 Task: Create Card Project Status Report in Board Marketing ROI to Workspace Customer Relationship Management and Retention. Create Card Food Processing Review in Board Content Management to Workspace Customer Relationship Management and Retention. Create Card Lessons Learned Meeting in Board Content Marketing Case Study Creation and Promotion to Workspace Customer Relationship Management and Retention
Action: Mouse moved to (115, 396)
Screenshot: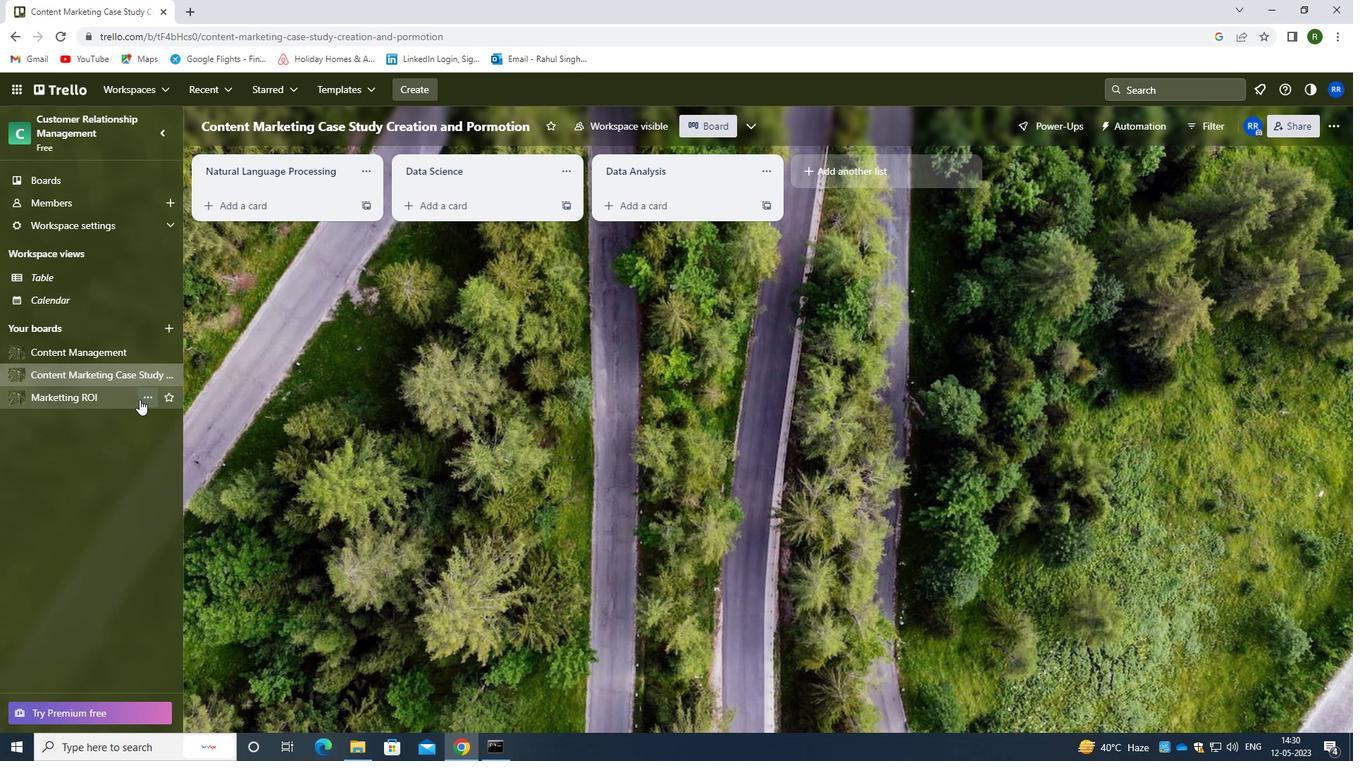
Action: Mouse pressed left at (115, 396)
Screenshot: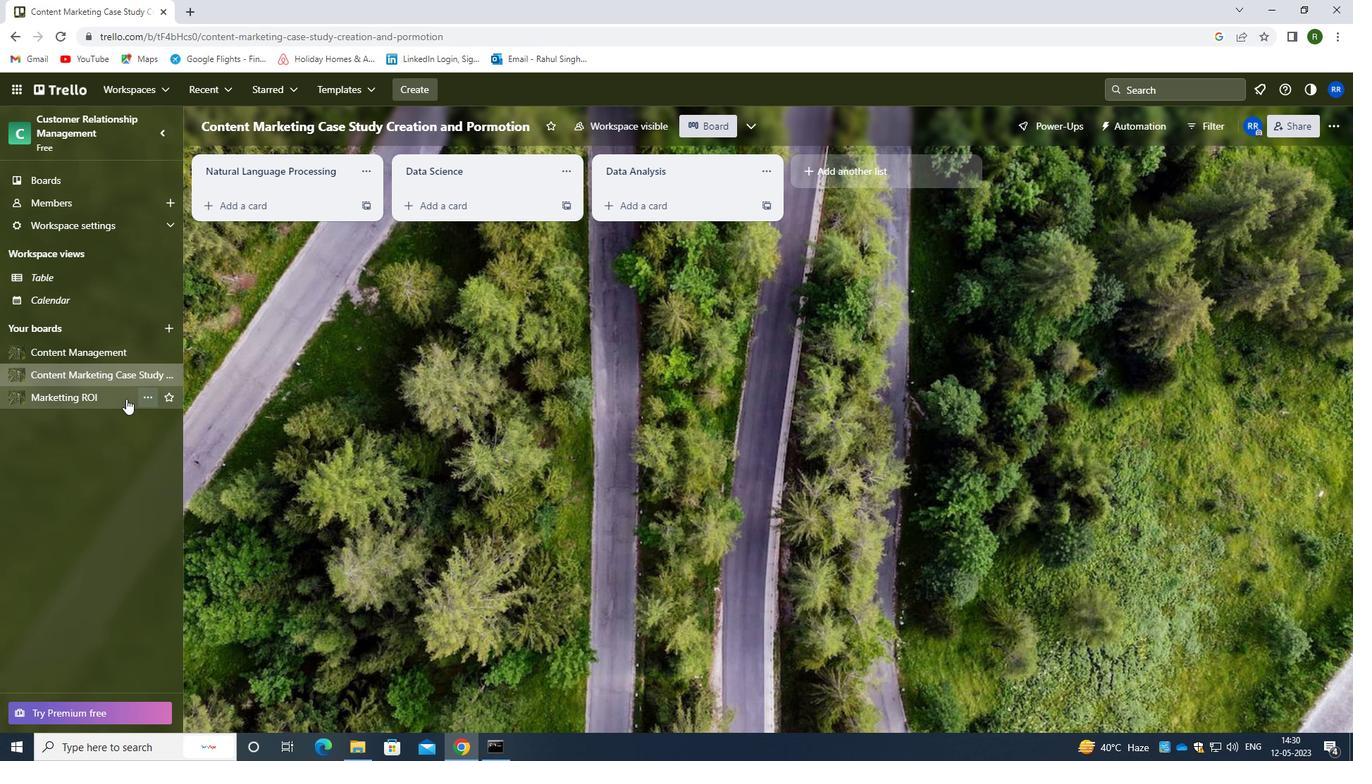 
Action: Mouse moved to (236, 204)
Screenshot: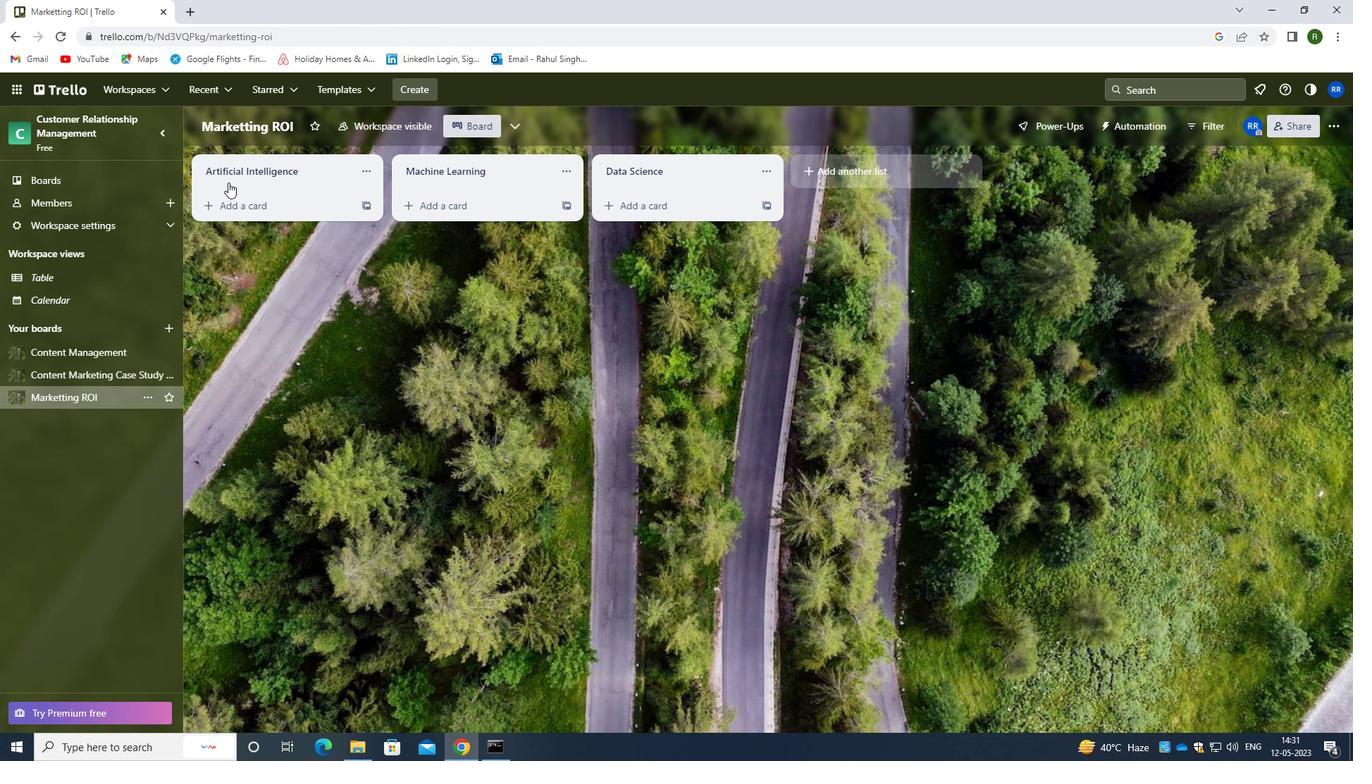 
Action: Mouse pressed left at (236, 204)
Screenshot: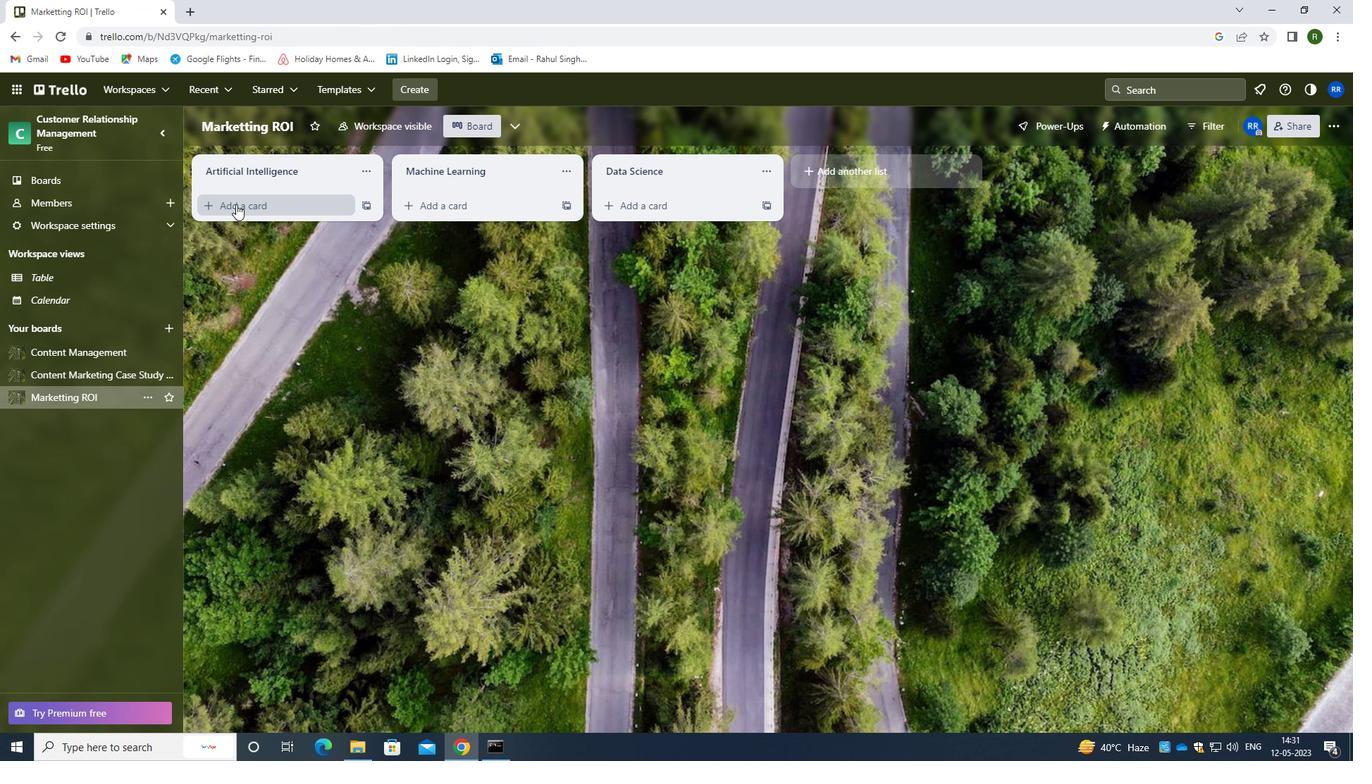 
Action: Mouse moved to (284, 226)
Screenshot: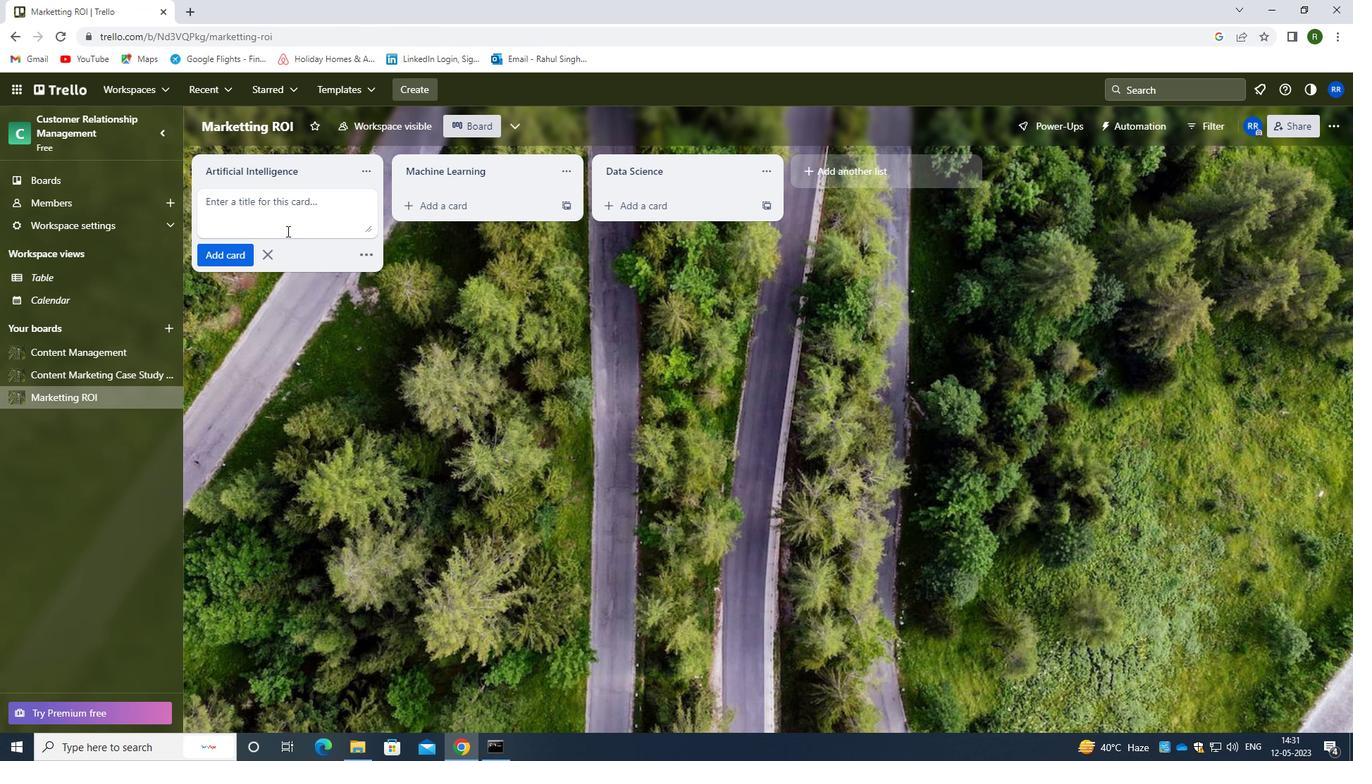 
Action: Key pressed <Key.caps_lock>p<Key.caps_lock>ro<Key.backspace><Key.backspace><Key.backspace>p<Key.caps_lock>roject<Key.space><Key.caps_lock>s<Key.caps_lock>tatus
Screenshot: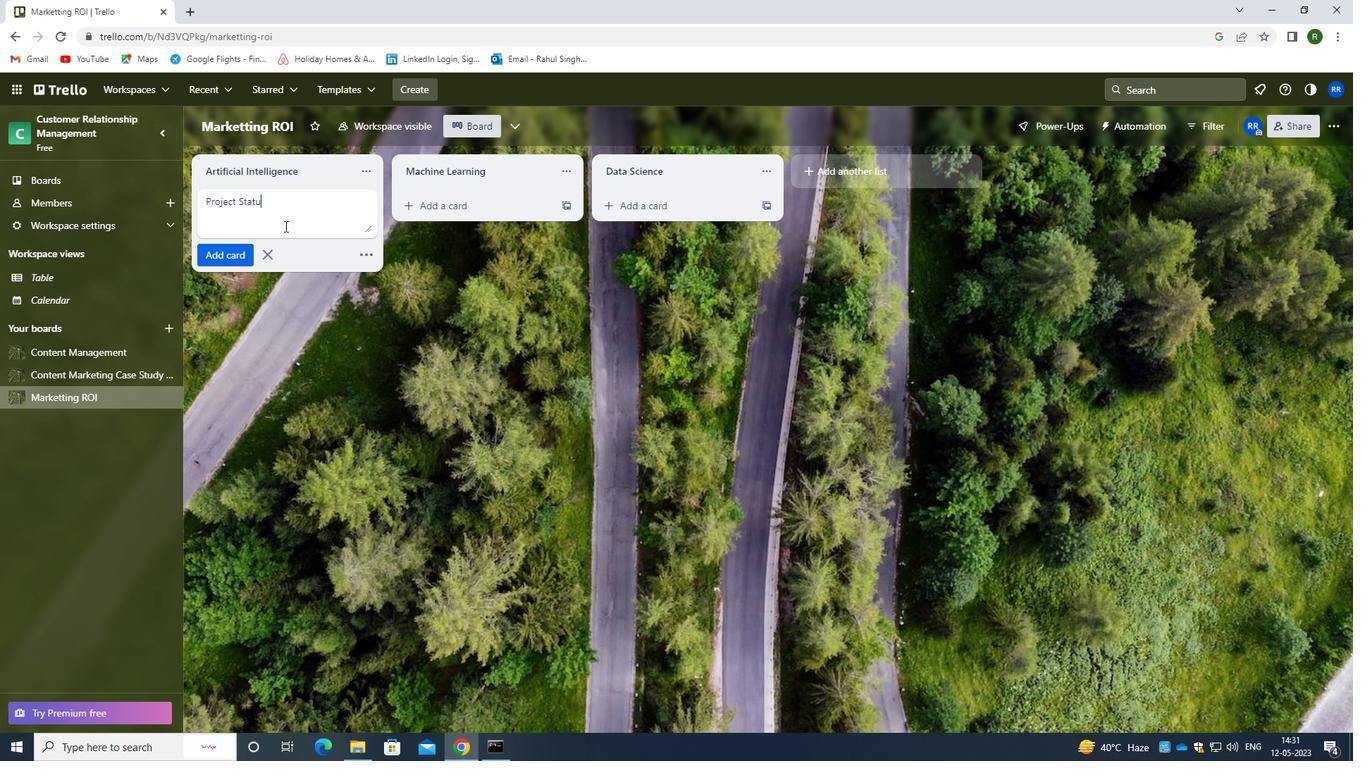 
Action: Mouse moved to (229, 256)
Screenshot: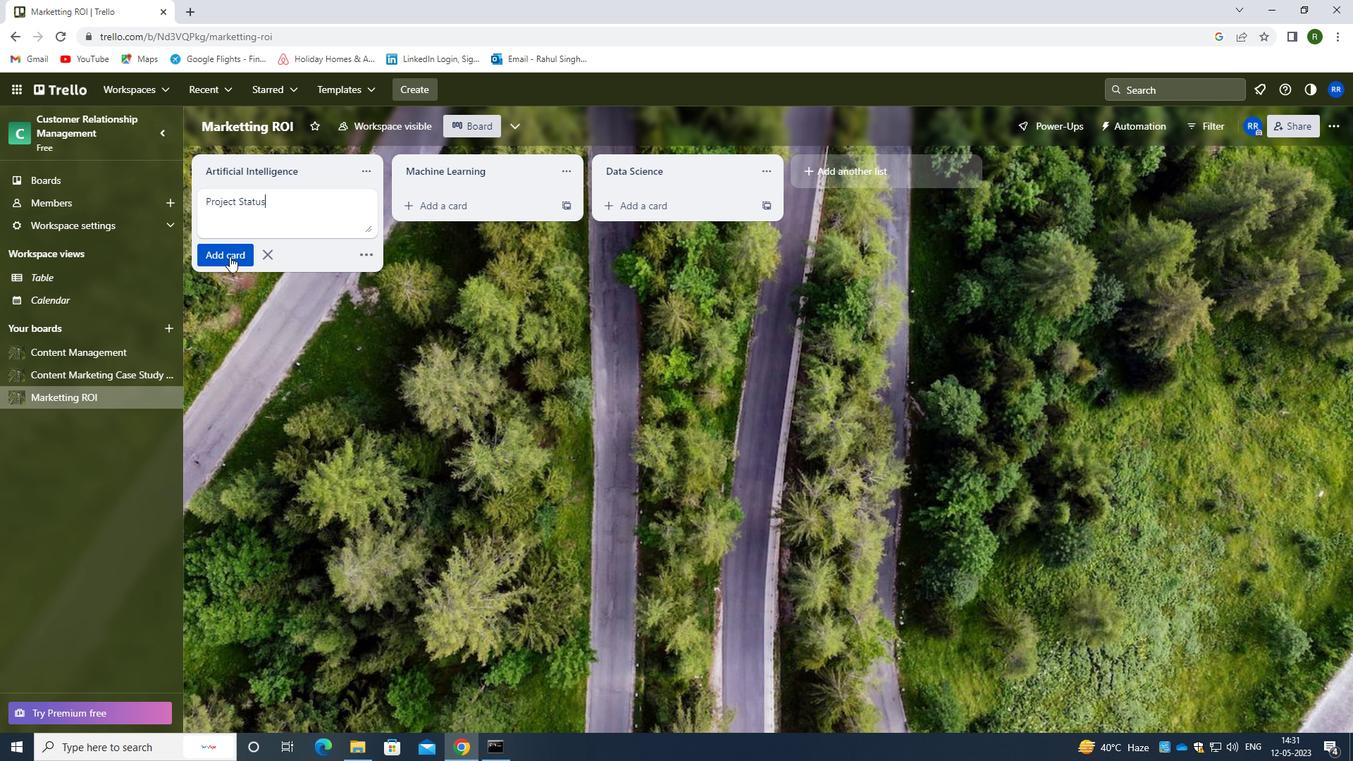 
Action: Mouse pressed left at (229, 256)
Screenshot: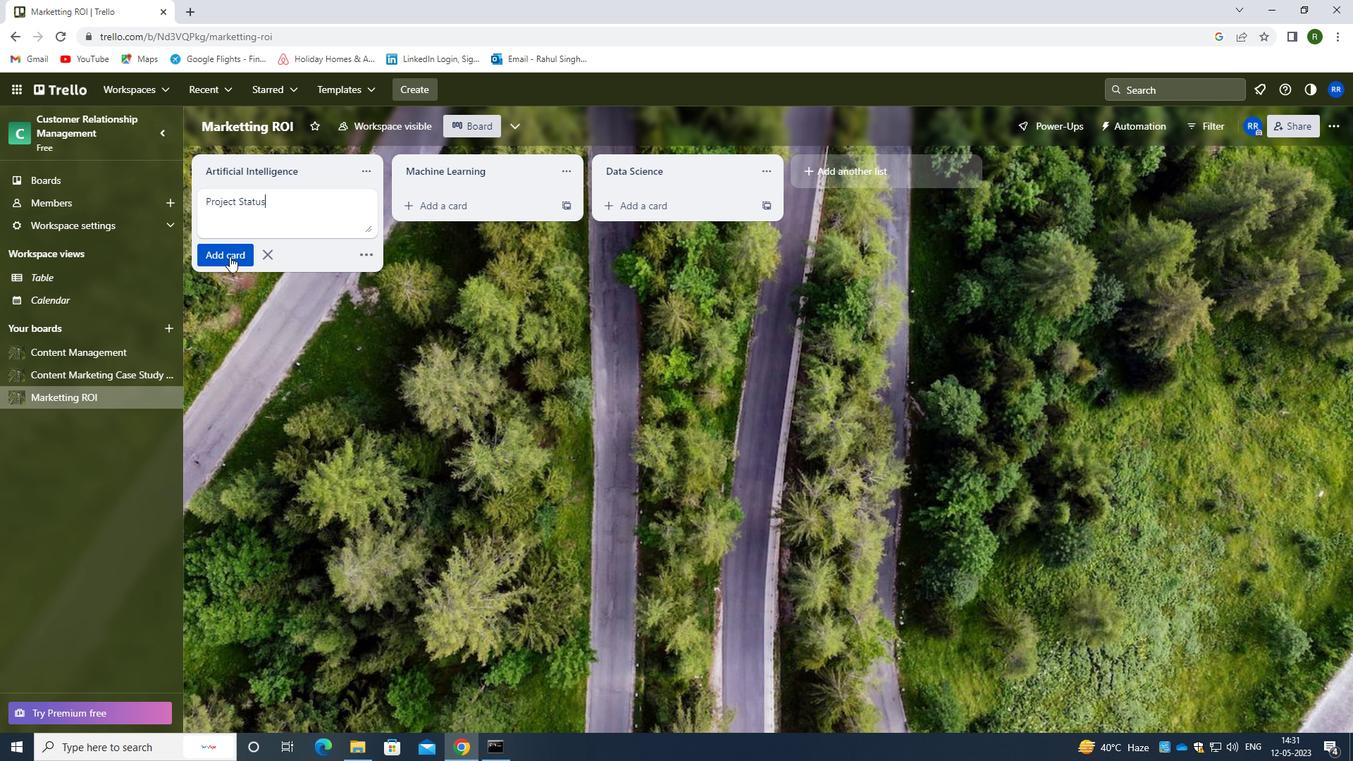 
Action: Mouse moved to (116, 359)
Screenshot: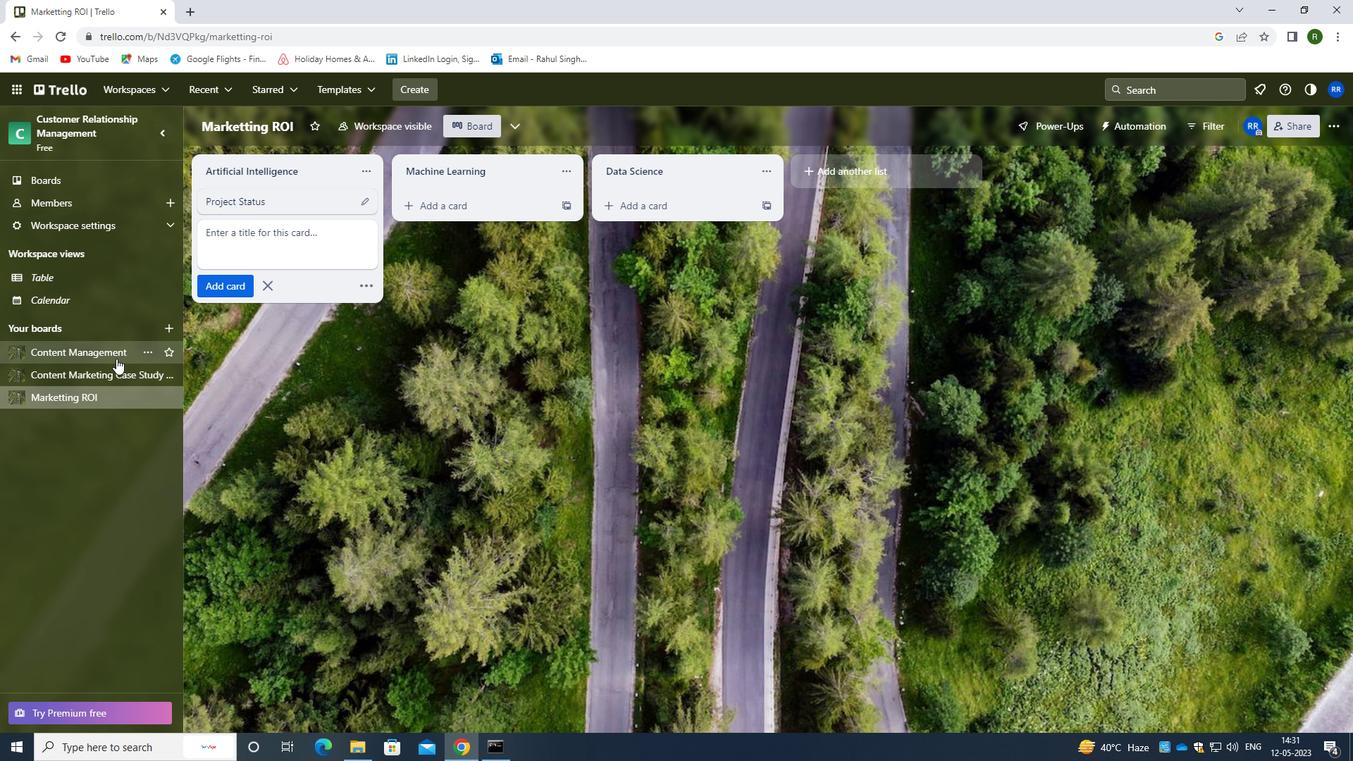 
Action: Mouse pressed left at (116, 359)
Screenshot: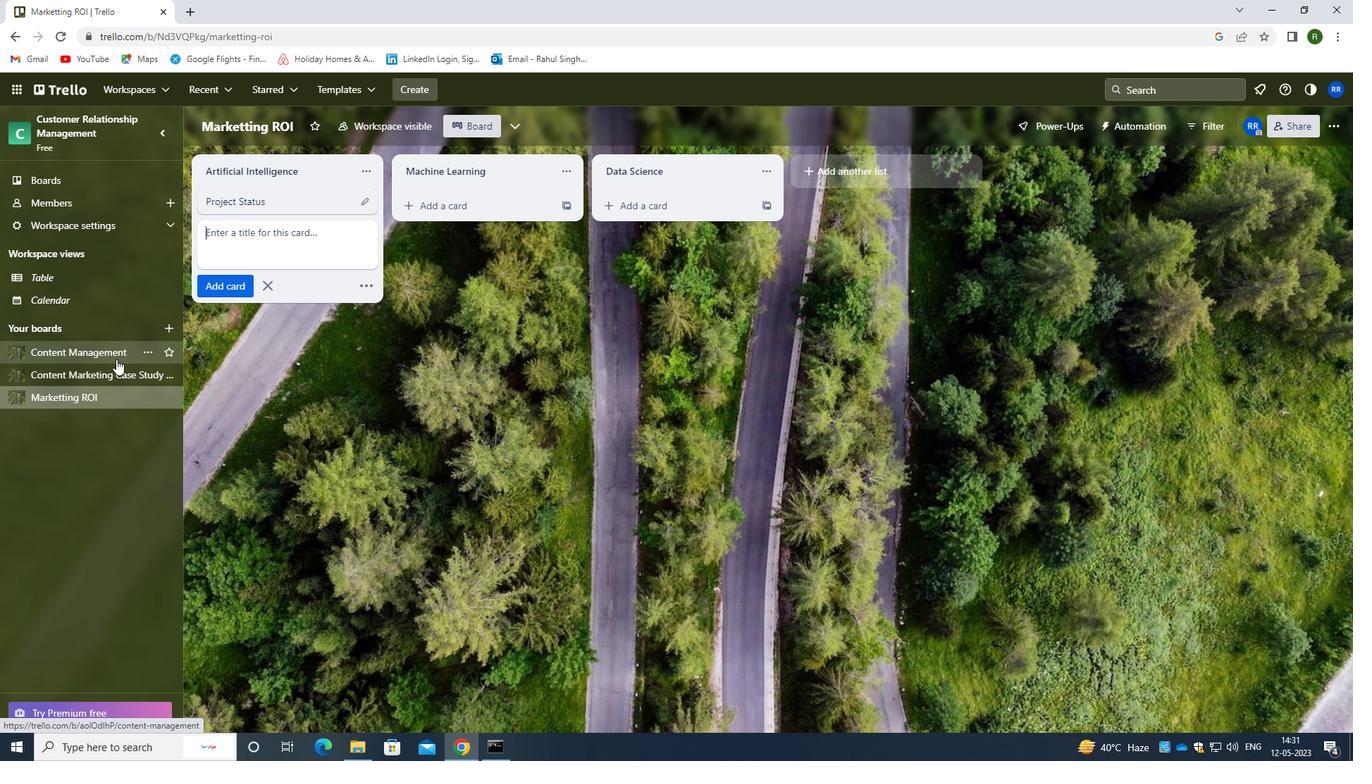 
Action: Mouse moved to (217, 207)
Screenshot: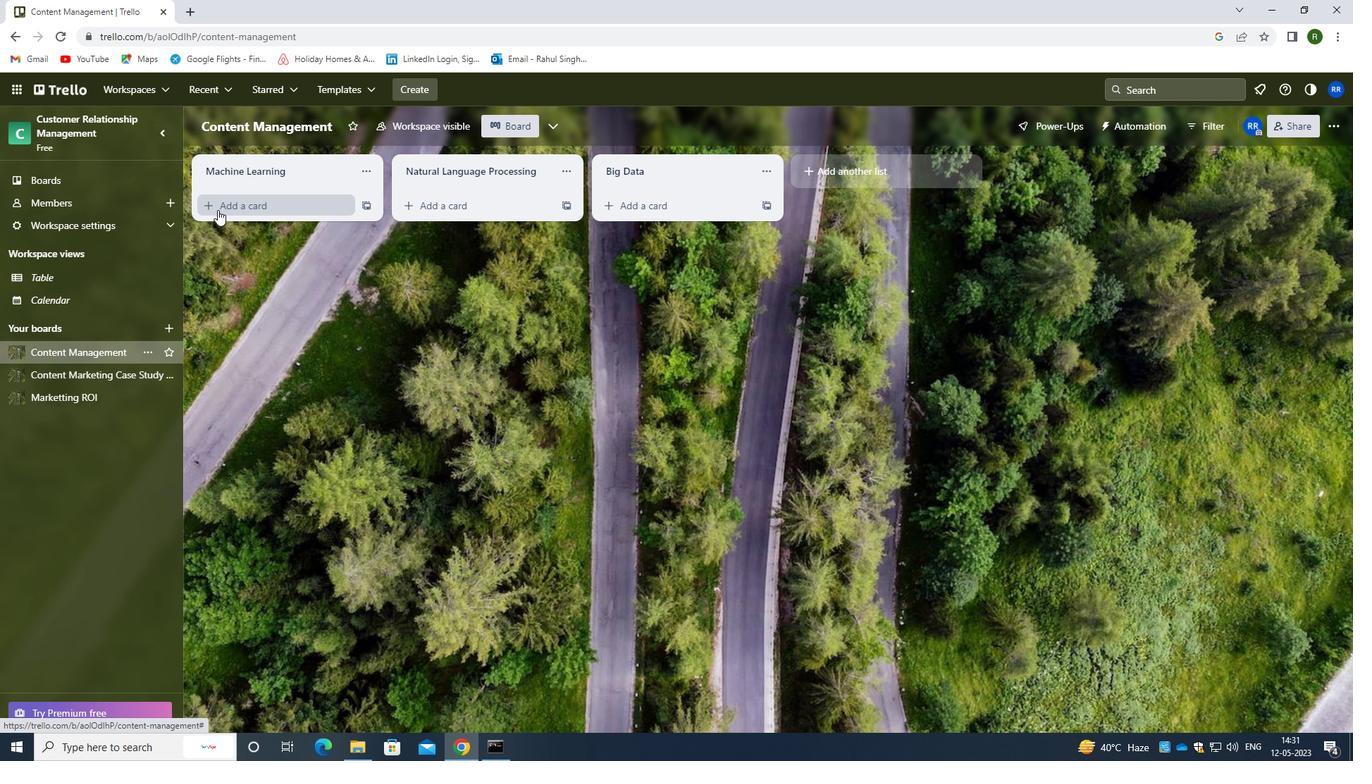 
Action: Mouse pressed left at (217, 207)
Screenshot: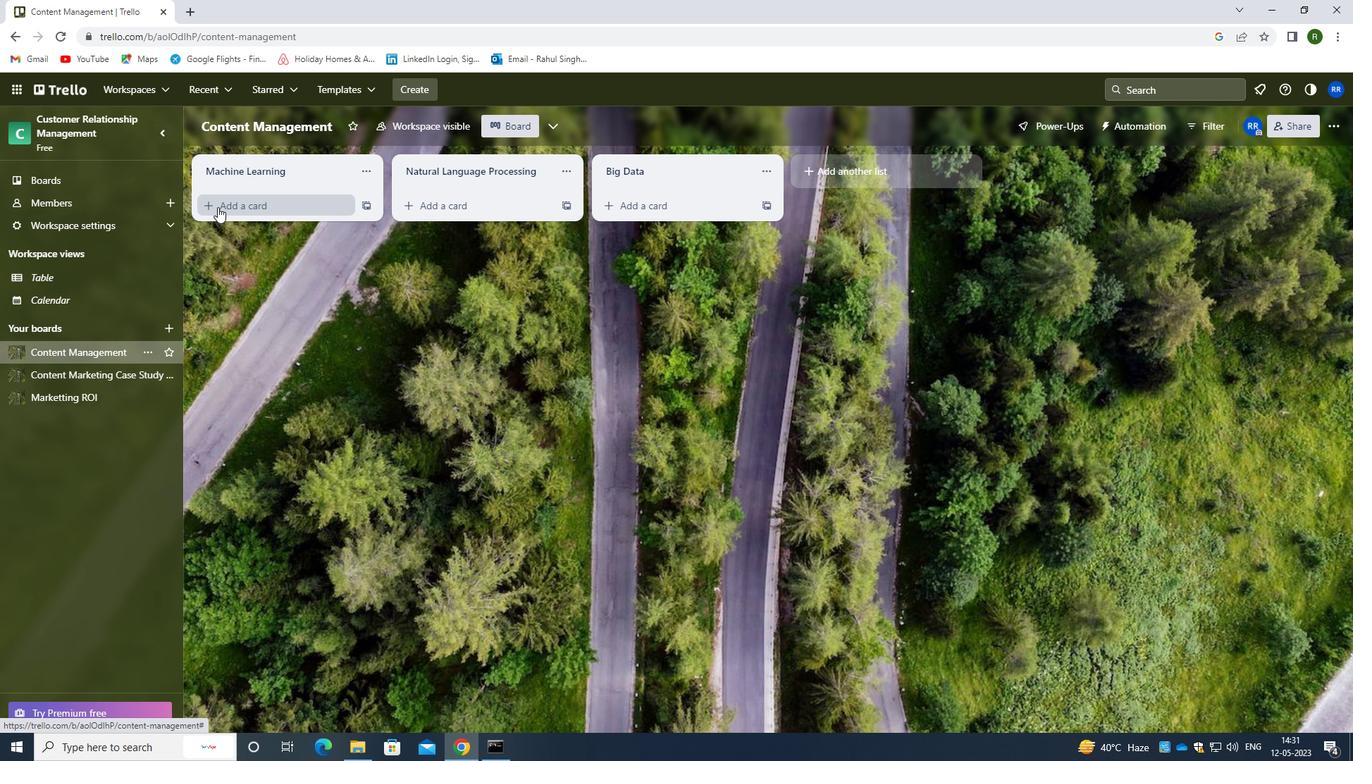 
Action: Mouse moved to (269, 295)
Screenshot: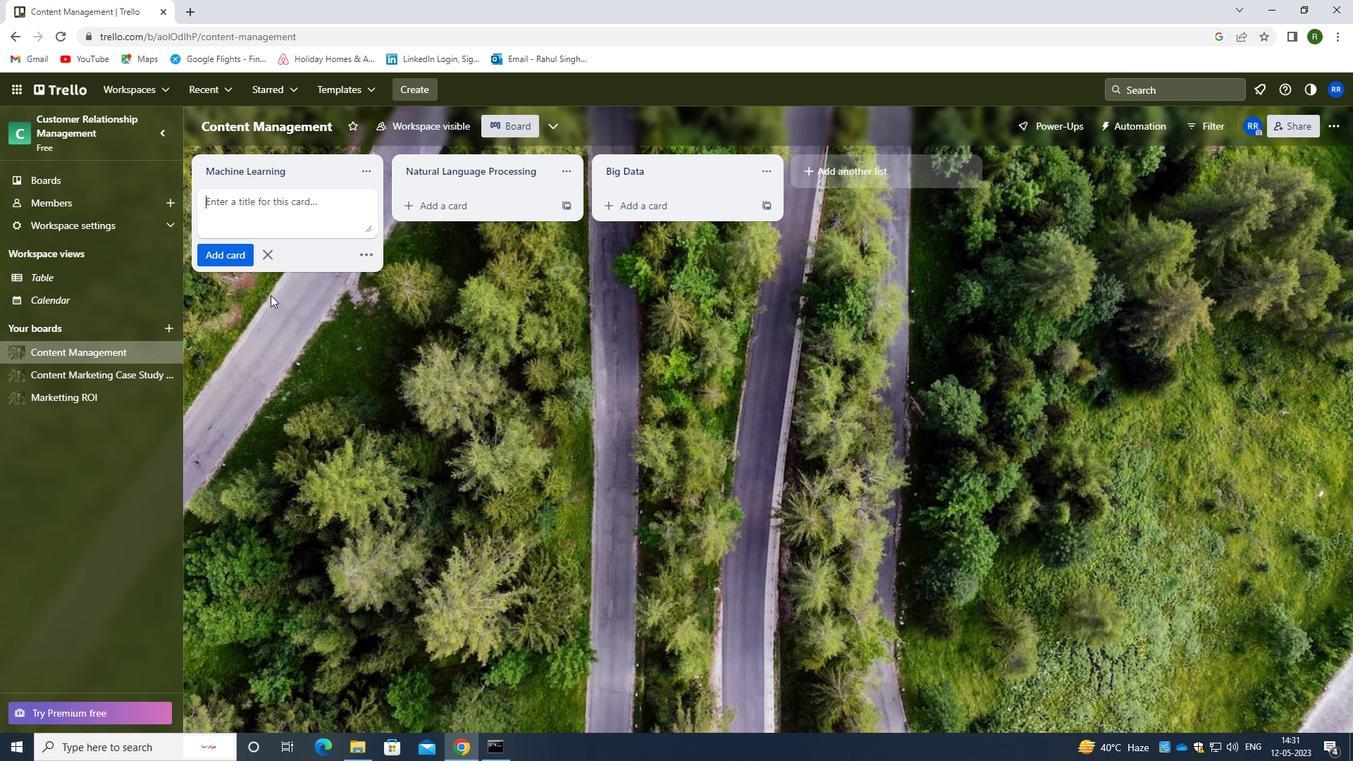 
Action: Key pressed g<Key.backspace><Key.caps_lock>f<Key.caps_lock>ood<Key.space>p<Key.backspace><Key.caps_lock>p<Key.caps_lock>rocessing
Screenshot: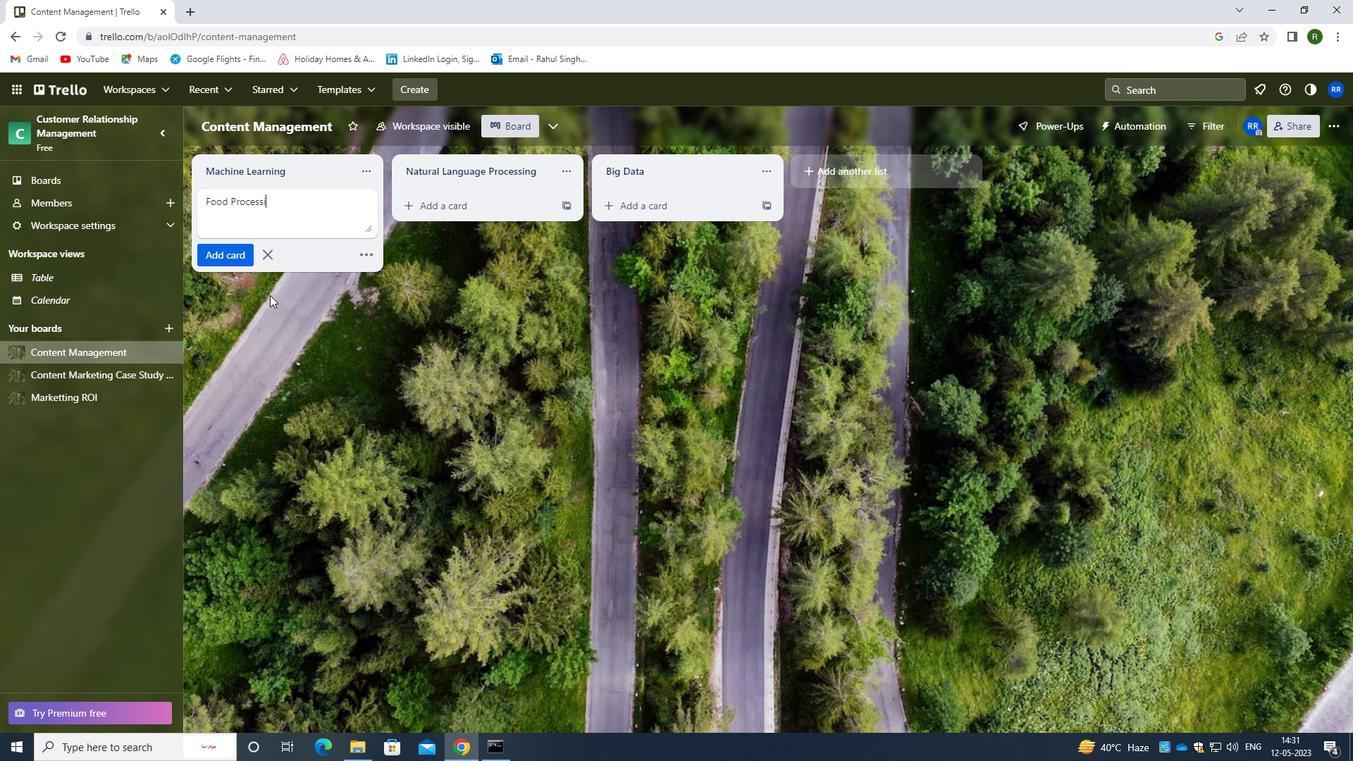 
Action: Mouse moved to (231, 259)
Screenshot: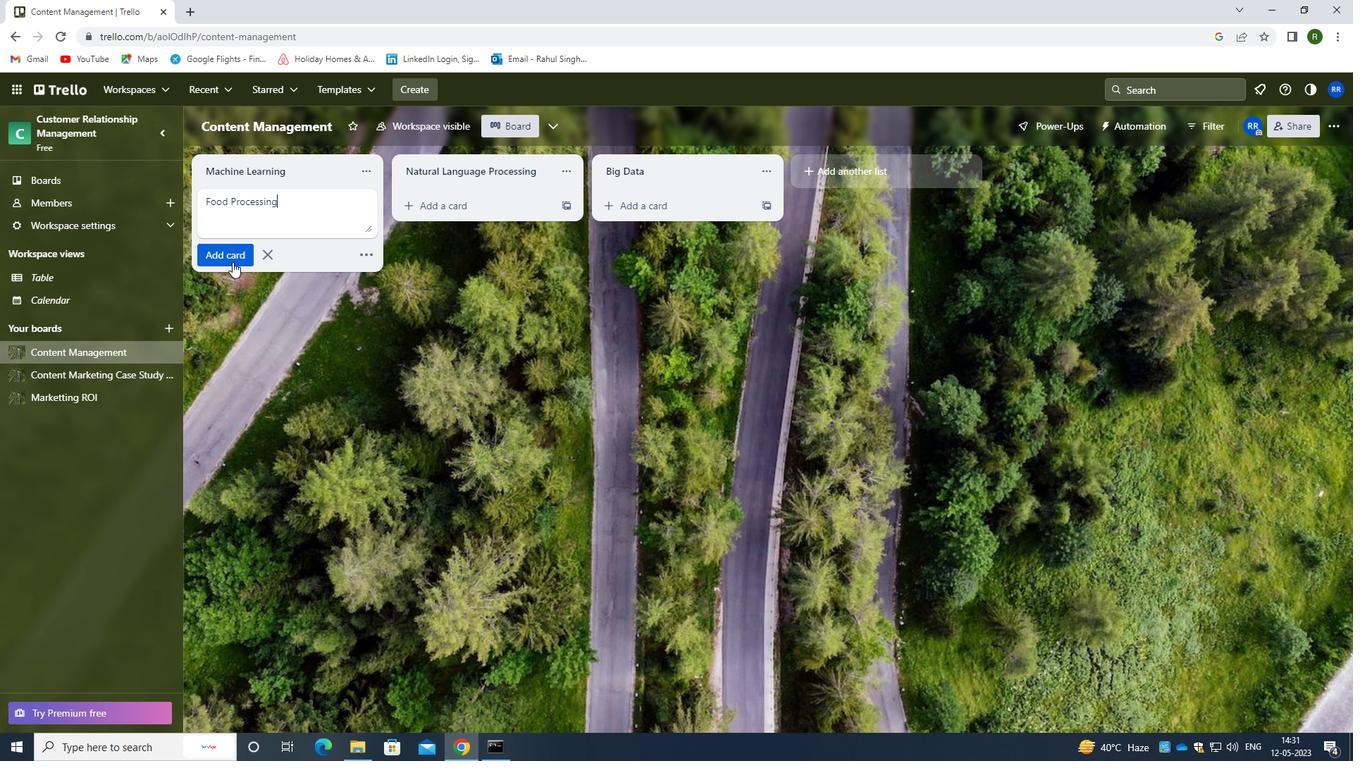 
Action: Mouse pressed left at (231, 259)
Screenshot: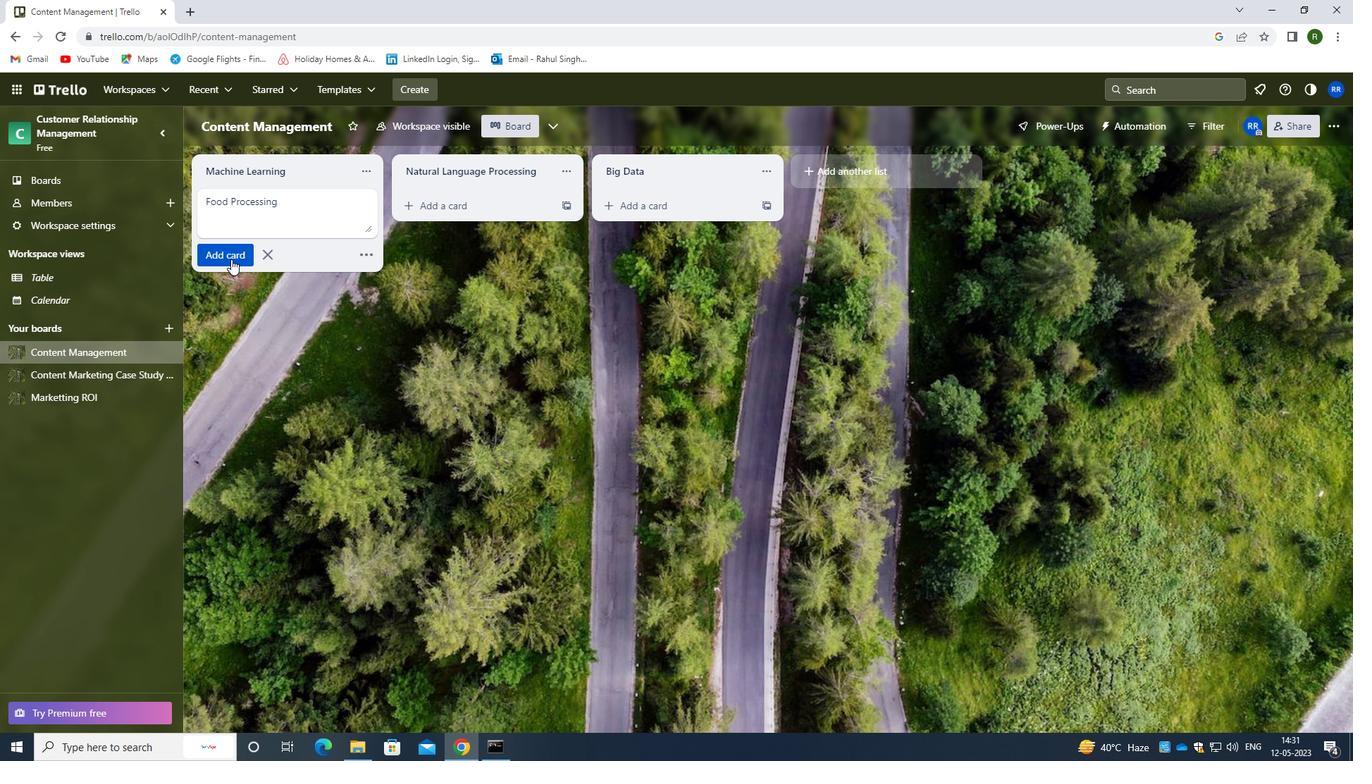 
Action: Mouse moved to (92, 377)
Screenshot: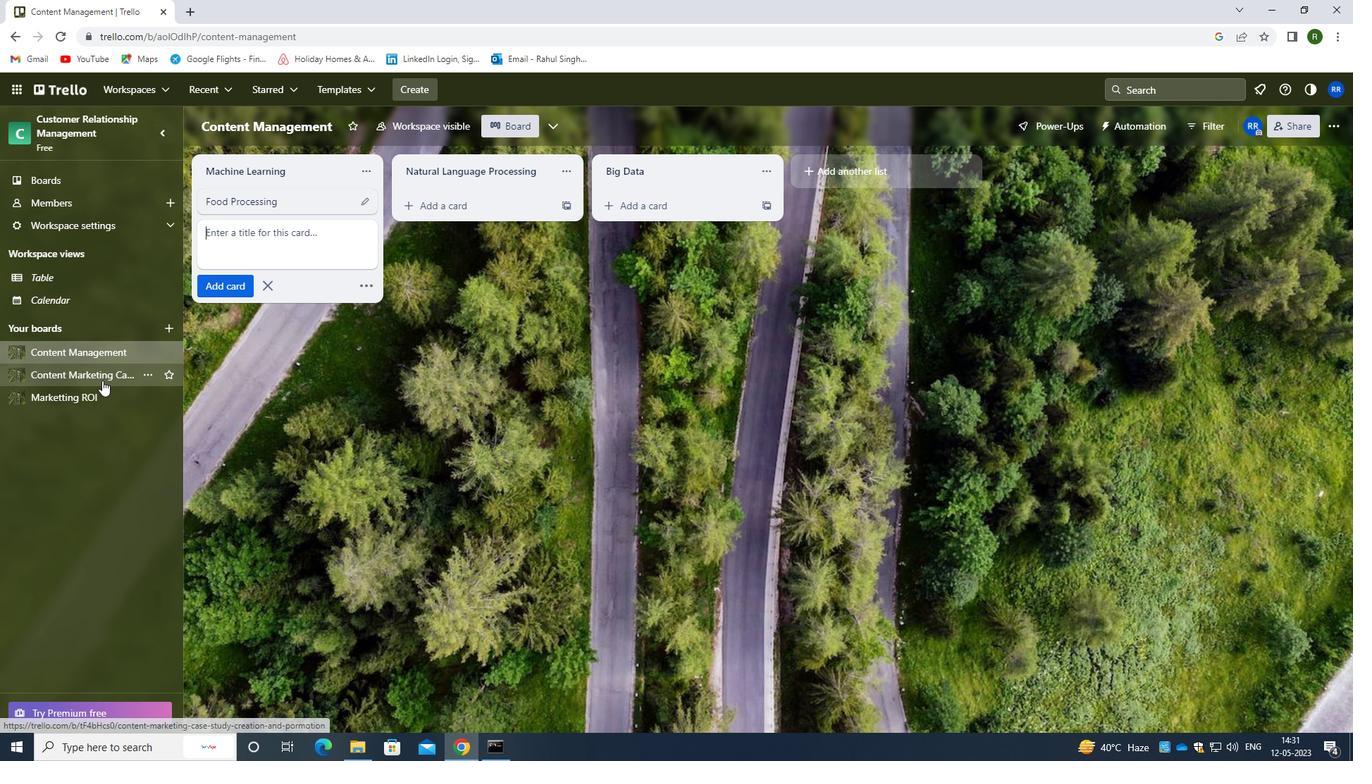 
Action: Mouse pressed left at (92, 377)
Screenshot: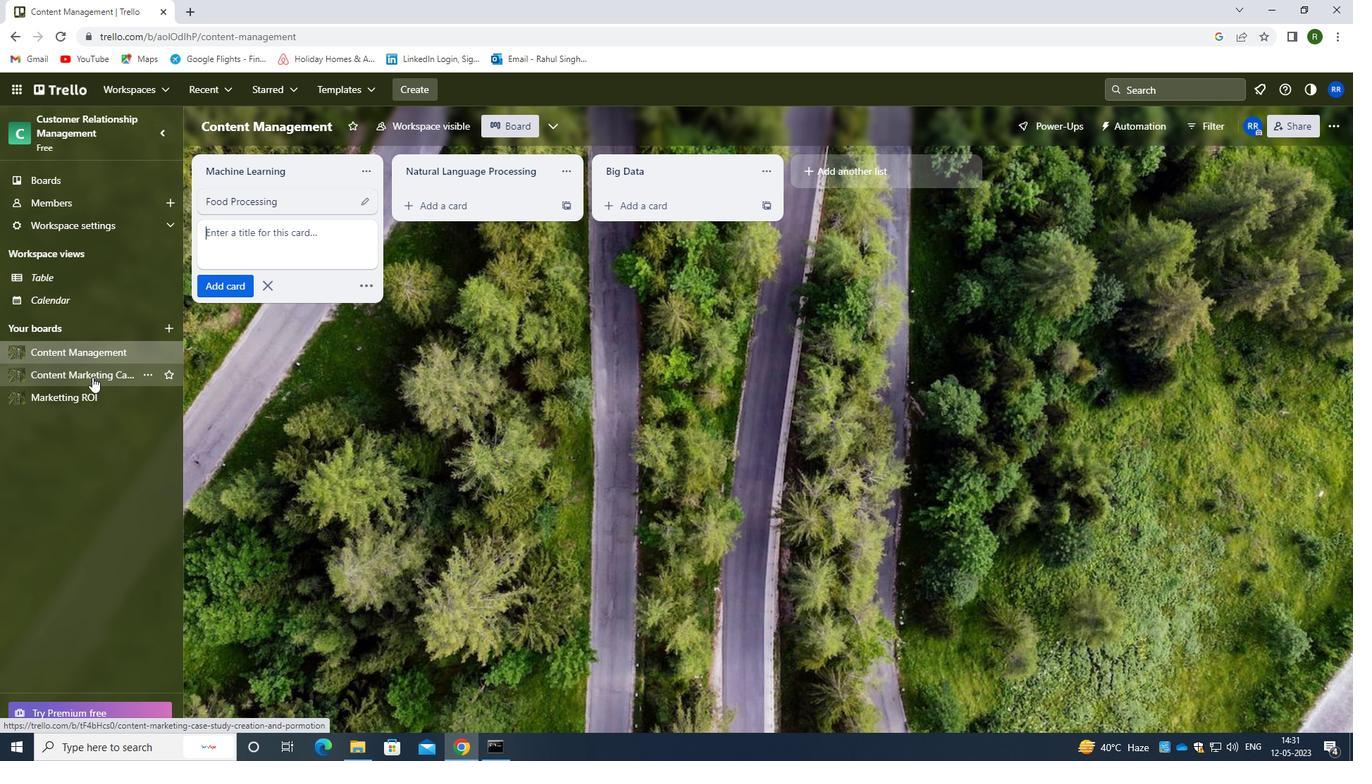 
Action: Mouse moved to (251, 208)
Screenshot: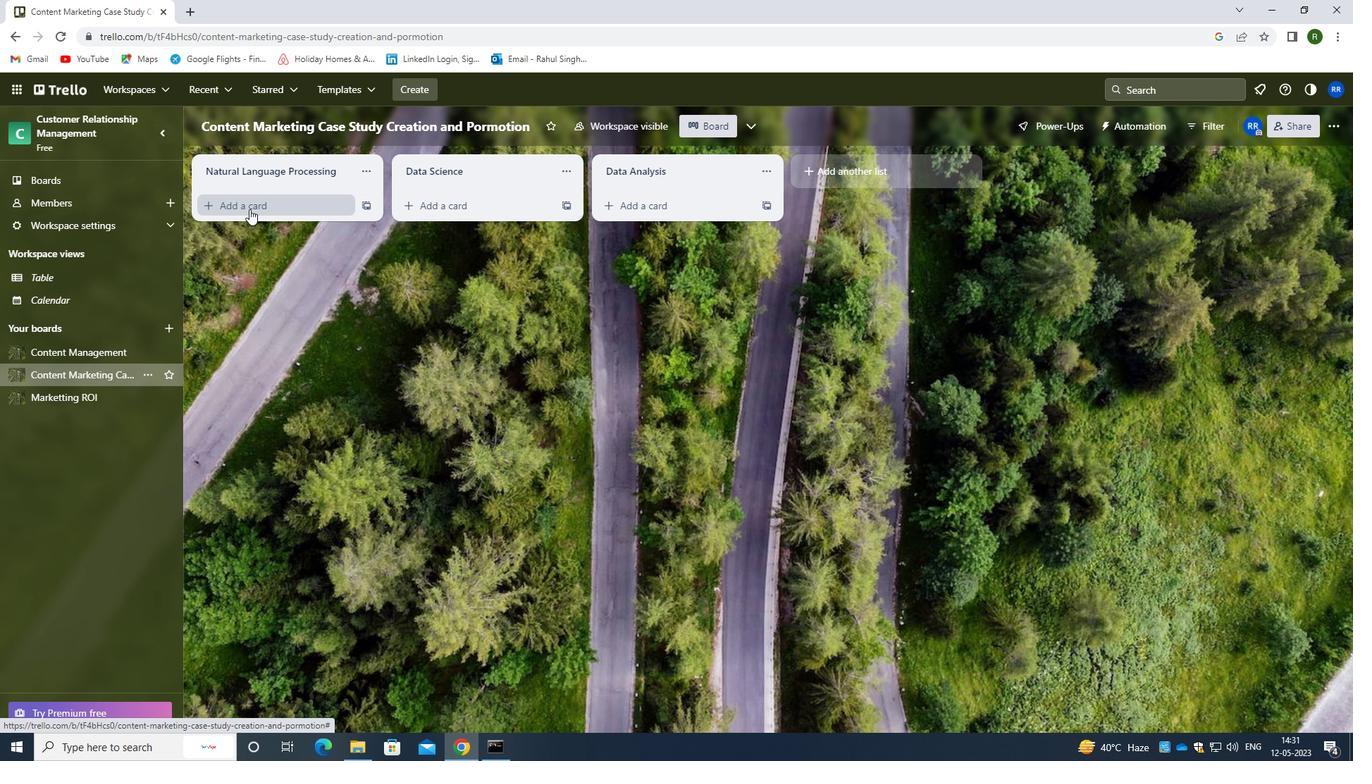 
Action: Mouse pressed left at (251, 208)
Screenshot: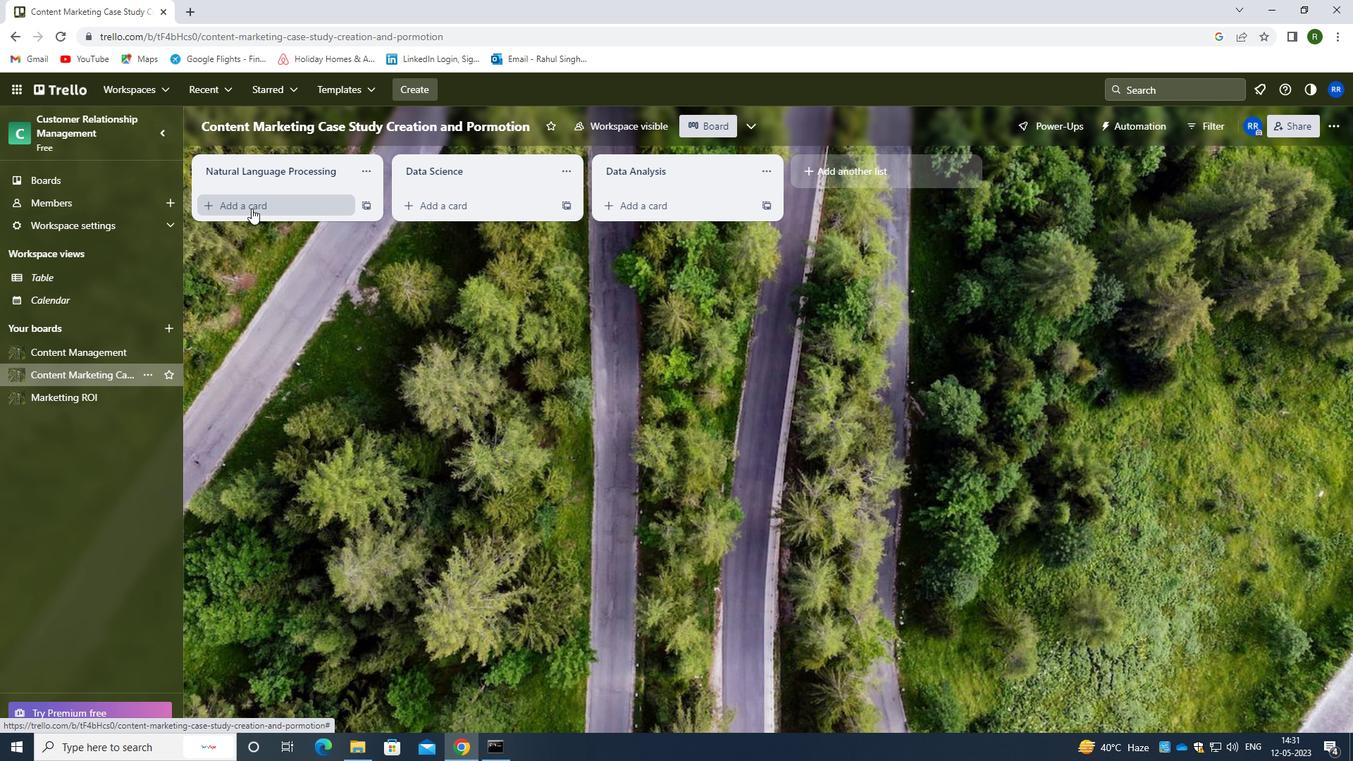 
Action: Mouse moved to (258, 226)
Screenshot: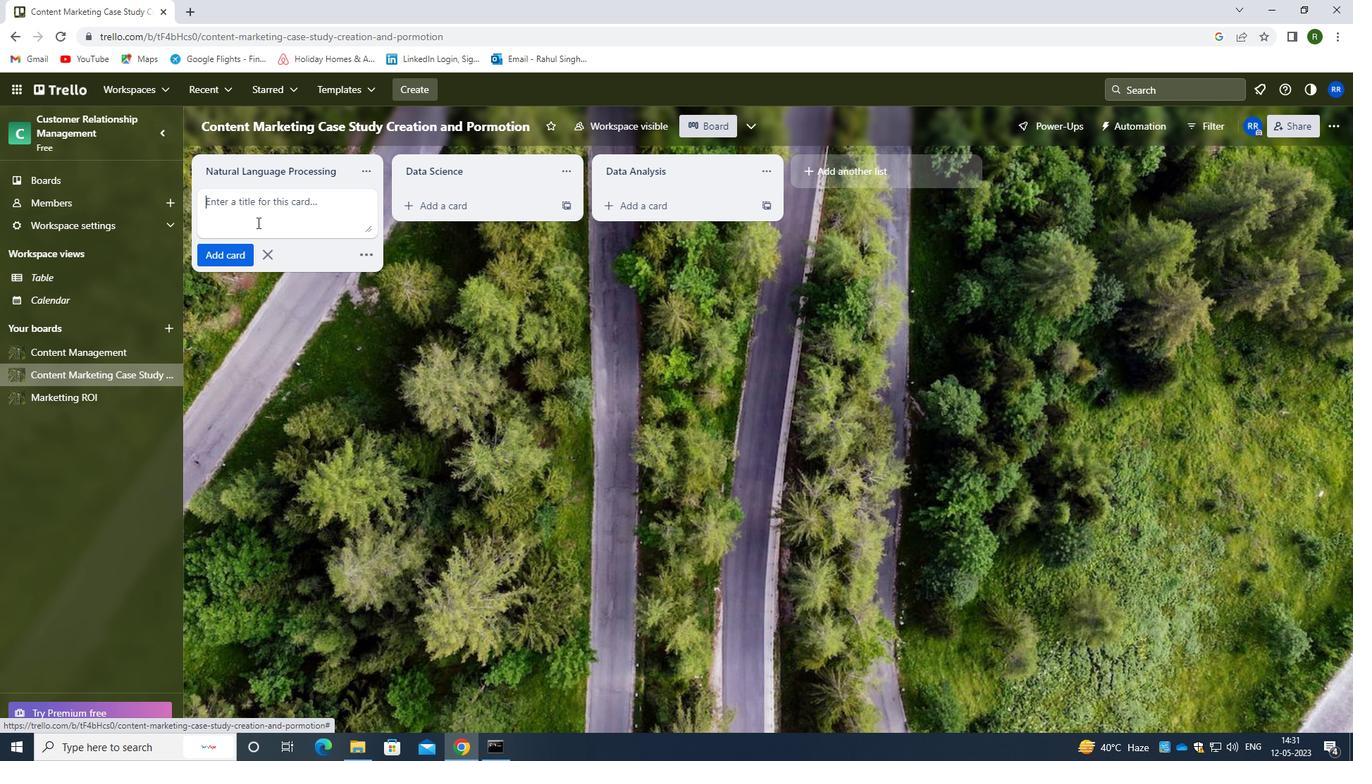 
Action: Key pressed <Key.caps_lock>Fl<Key.caps_lock><Key.backspace><Key.backspace><Key.caps_lock>l<Key.caps_lock>essons<Key.space><Key.caps_lock>l<Key.caps_lock>earned<Key.space><Key.caps_lock>m<Key.caps_lock>eeting
Screenshot: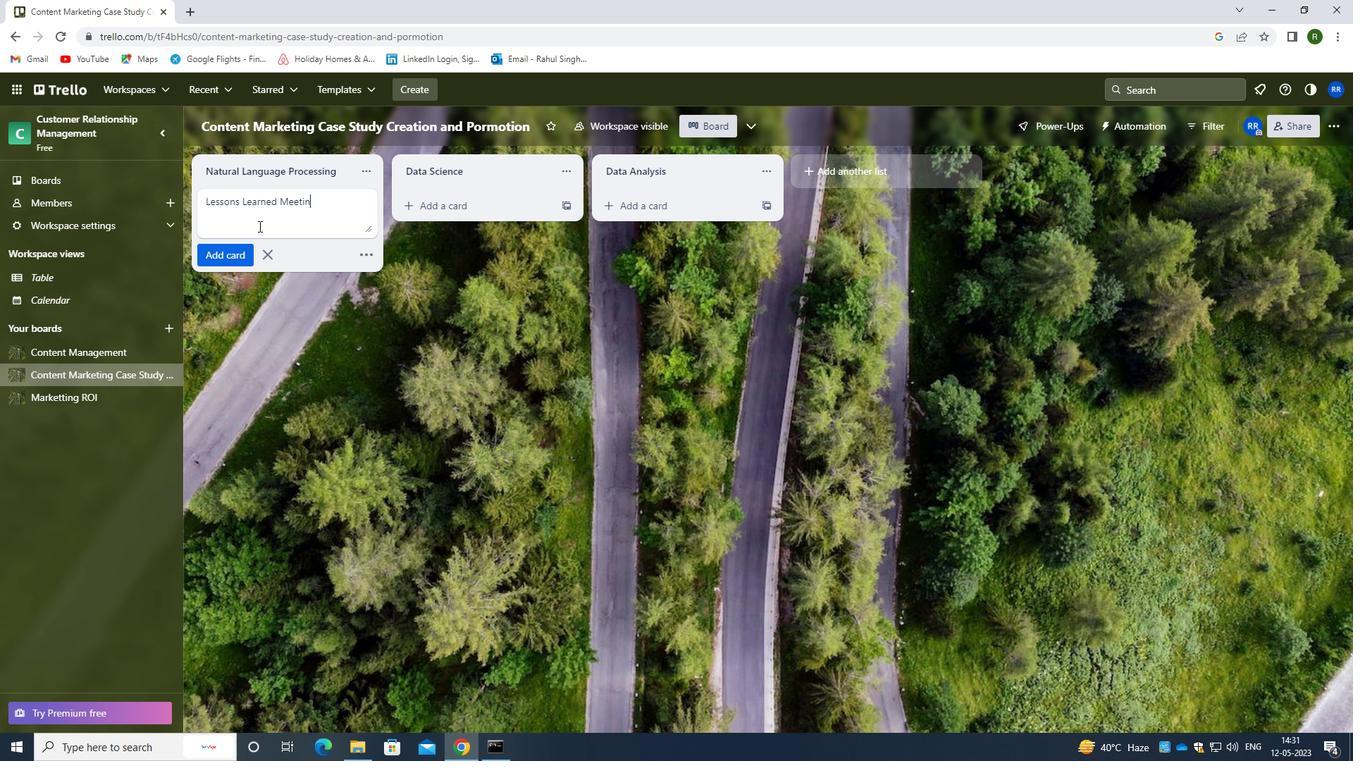 
Action: Mouse moved to (219, 258)
Screenshot: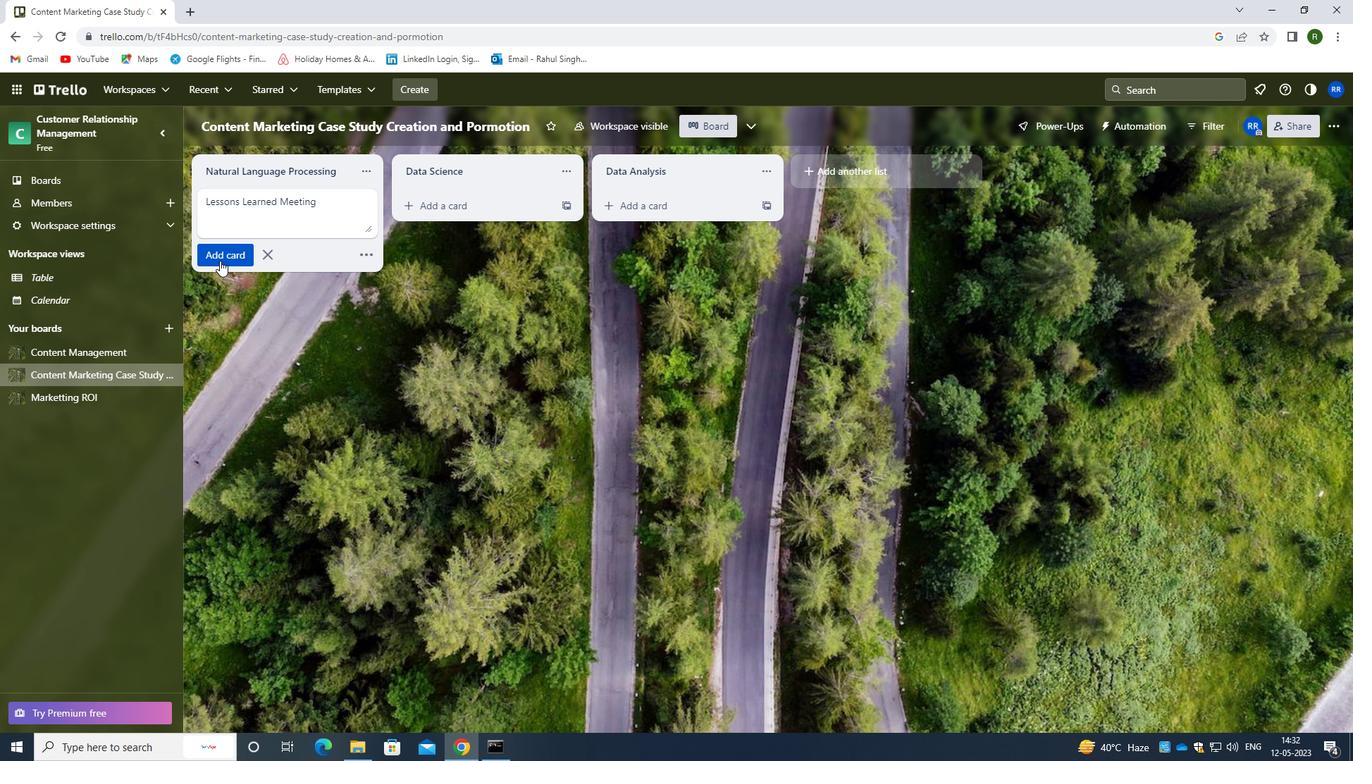 
Action: Mouse pressed left at (219, 258)
Screenshot: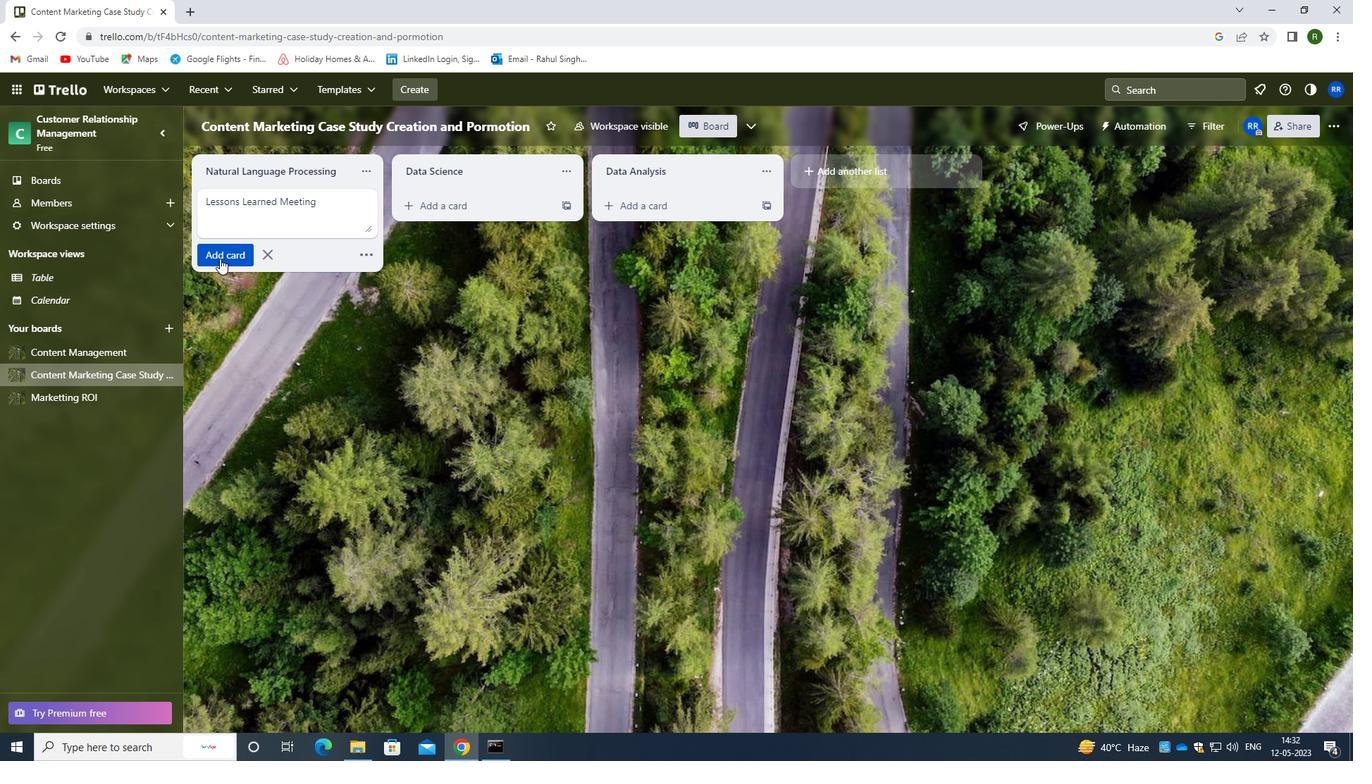 
Action: Mouse moved to (529, 293)
Screenshot: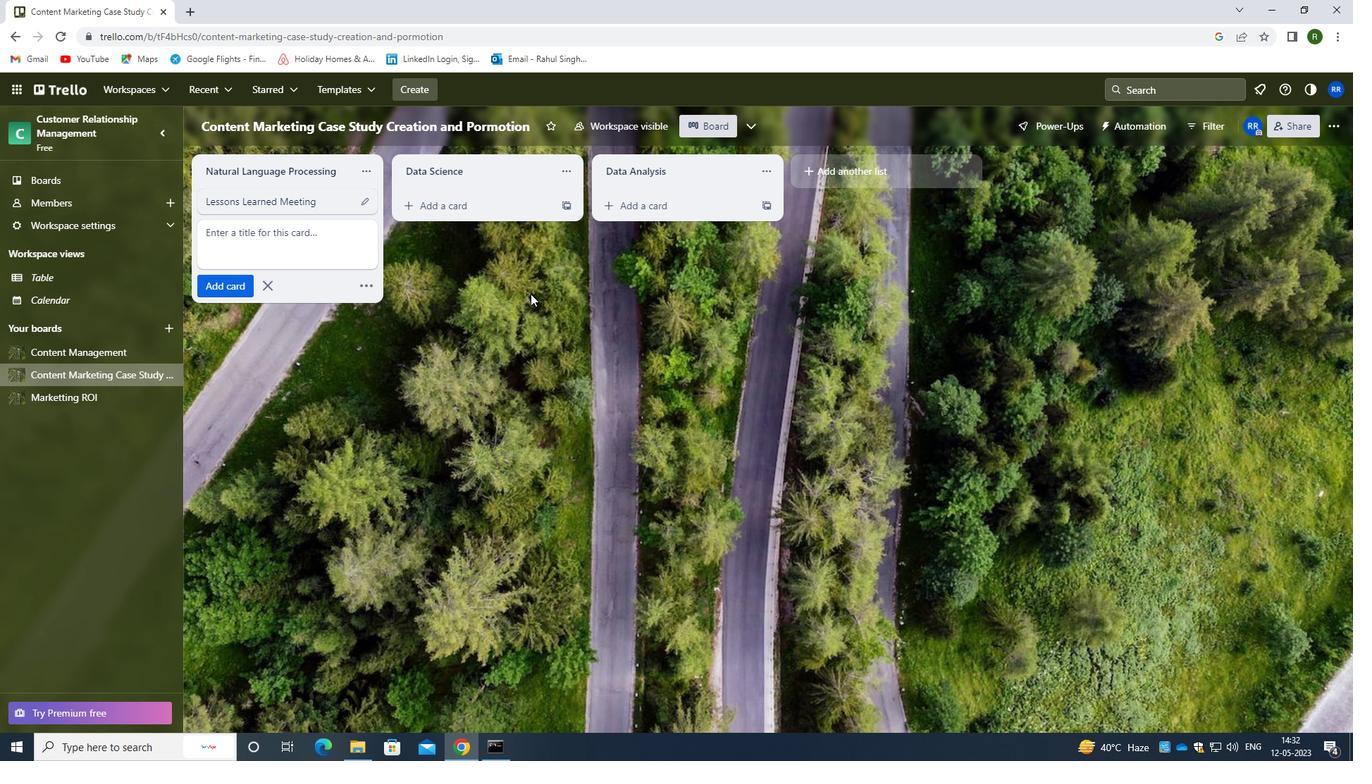 
Action: Mouse pressed left at (529, 293)
Screenshot: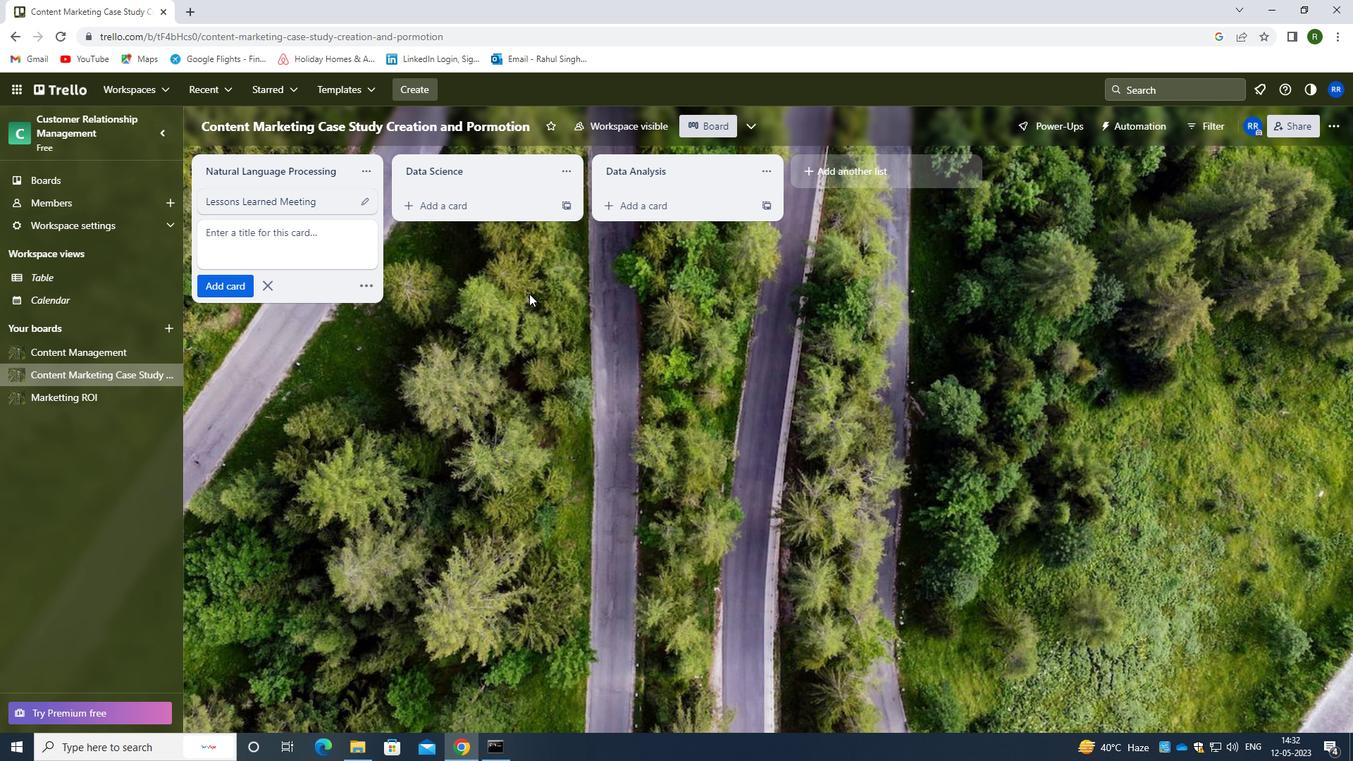 
Action: Mouse moved to (520, 293)
Screenshot: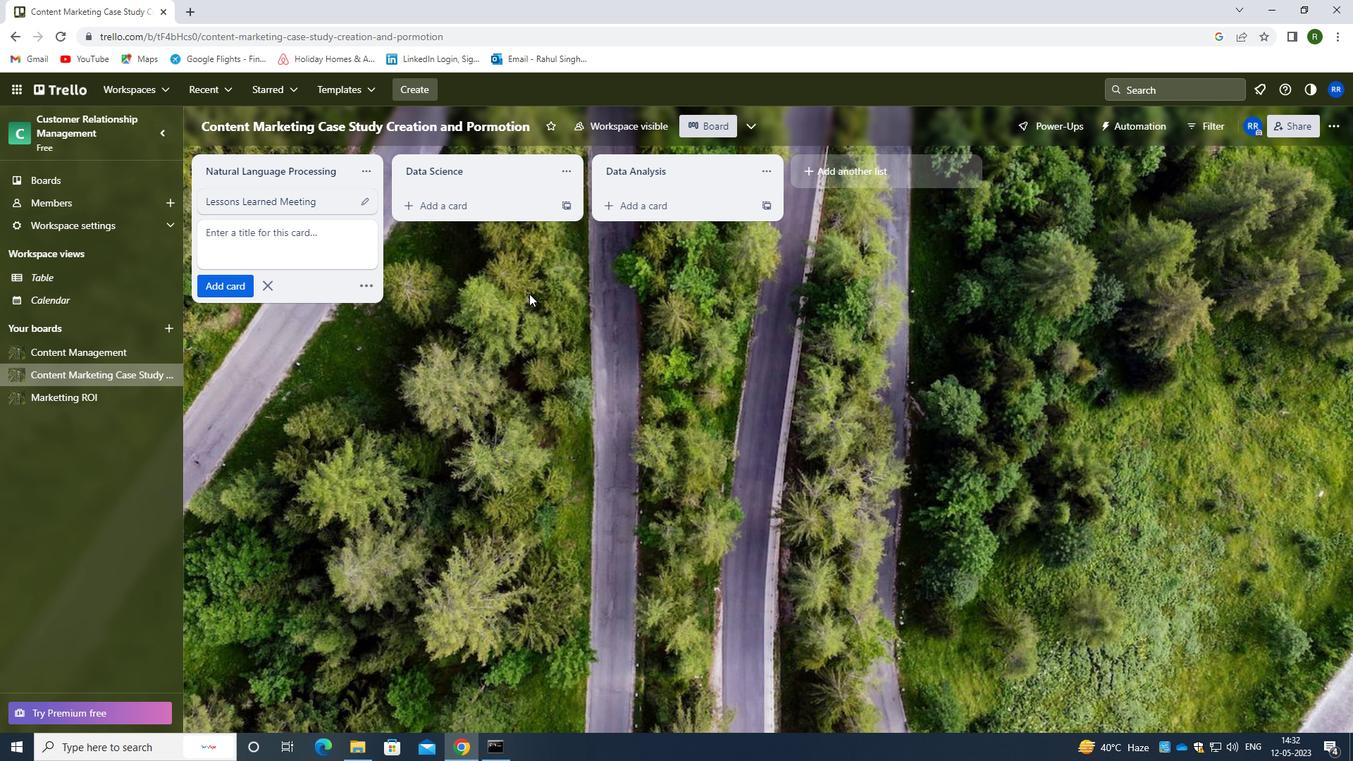 
